 Task: Create a section Code Crusaders and in the section, add a milestone Patch Management in the project AgileMastery
Action: Mouse moved to (65, 264)
Screenshot: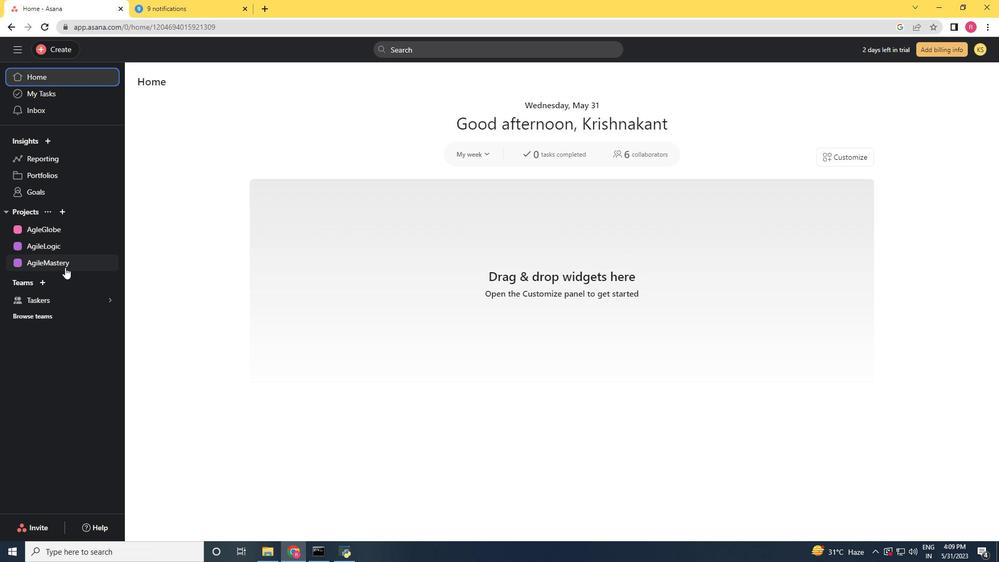 
Action: Mouse pressed left at (65, 264)
Screenshot: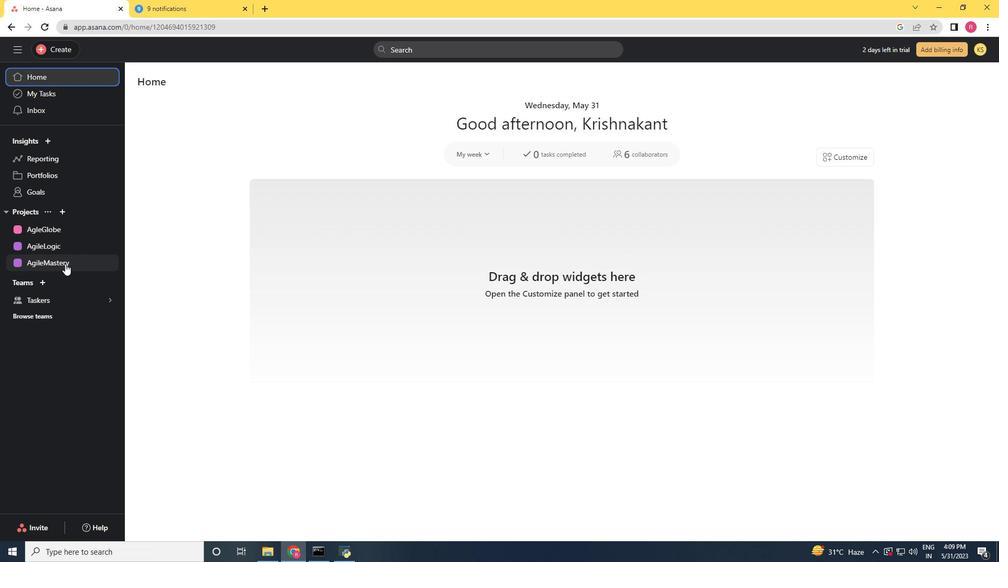 
Action: Mouse moved to (181, 419)
Screenshot: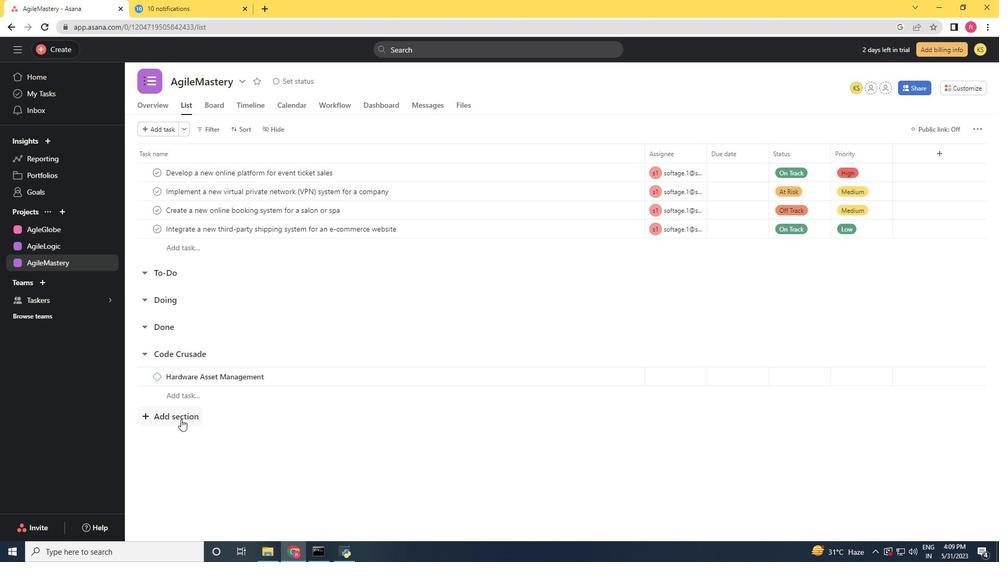 
Action: Mouse pressed left at (181, 419)
Screenshot: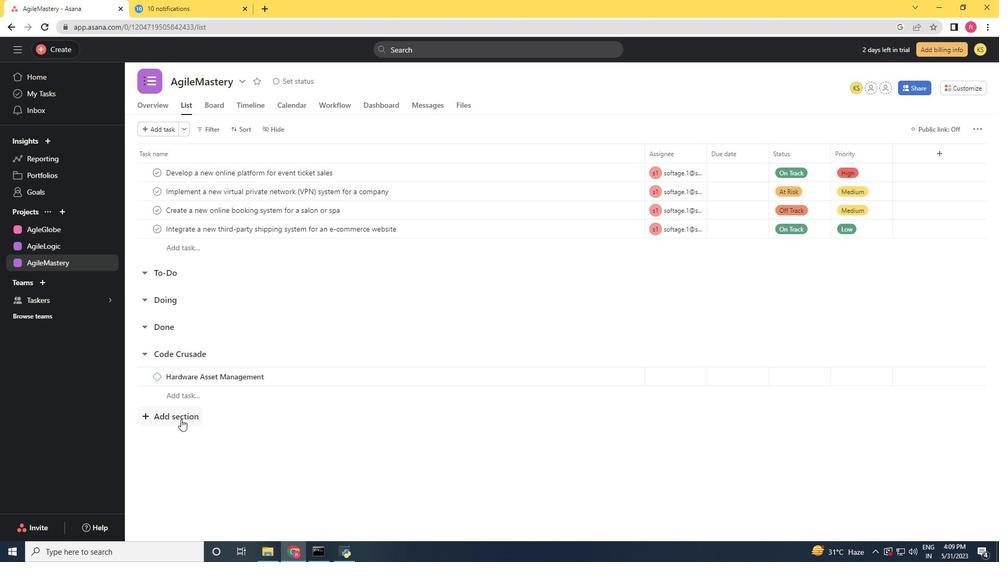 
Action: Key pressed <Key.shift>Code<Key.space><Key.shift>Crusaders<Key.enter><Key.shift><Key.shift><Key.shift><Key.shift><Key.shift><Key.shift><Key.shift><Key.shift>Patch<Key.space><Key.shift>Manageent<Key.space><Key.backspace><Key.backspace><Key.backspace><Key.backspace>ment<Key.space>
Screenshot: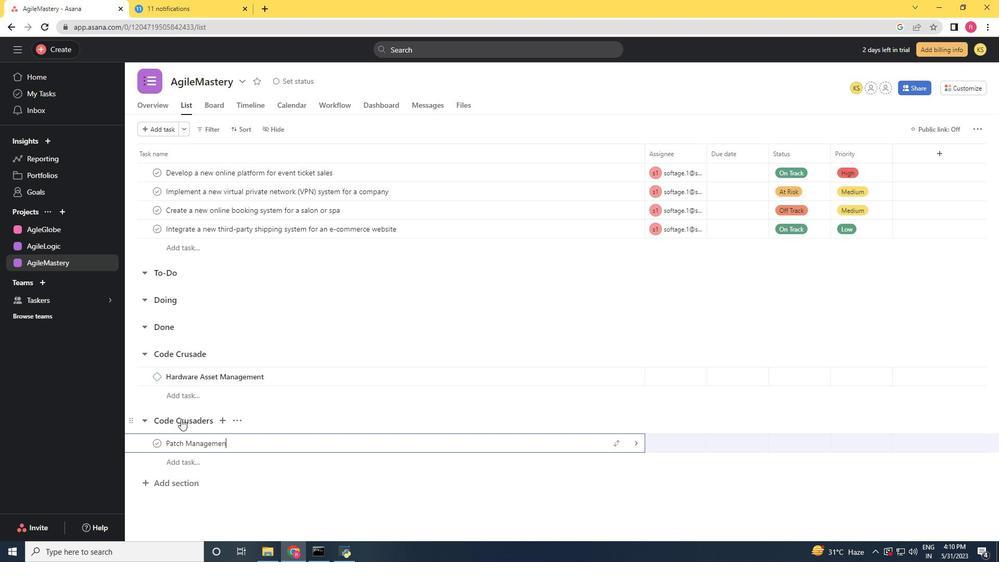 
Action: Mouse moved to (286, 438)
Screenshot: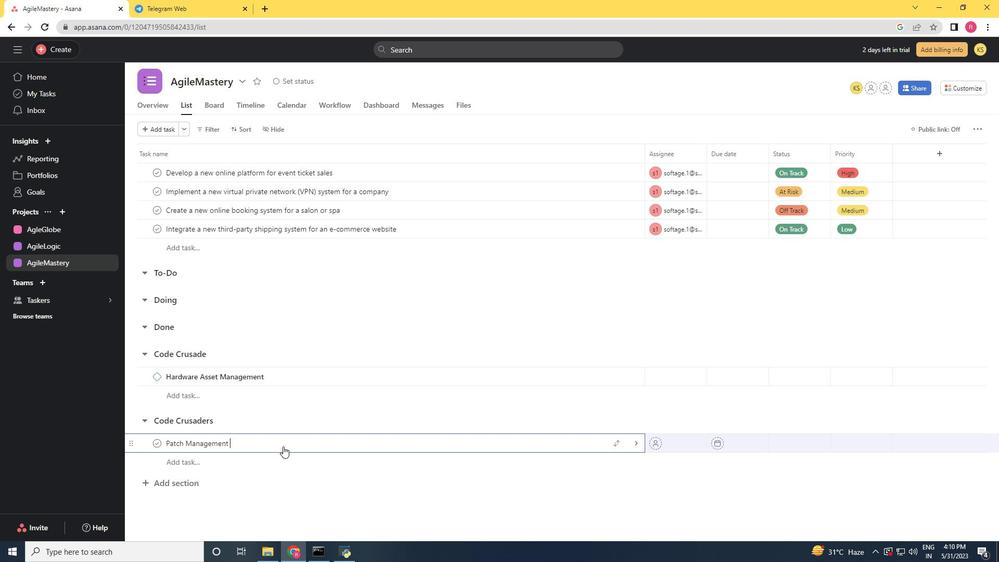 
Action: Mouse pressed right at (286, 438)
Screenshot: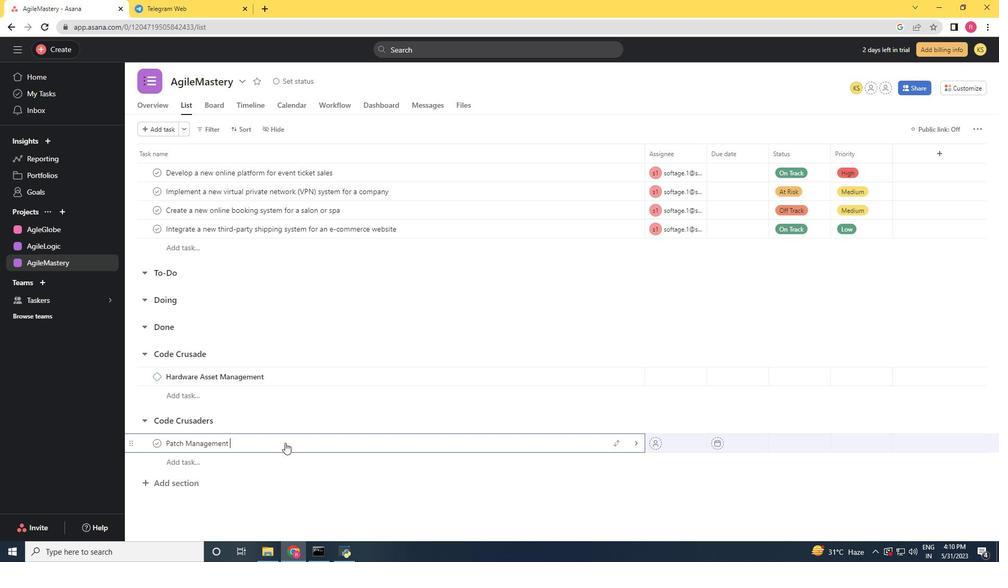 
Action: Mouse moved to (327, 390)
Screenshot: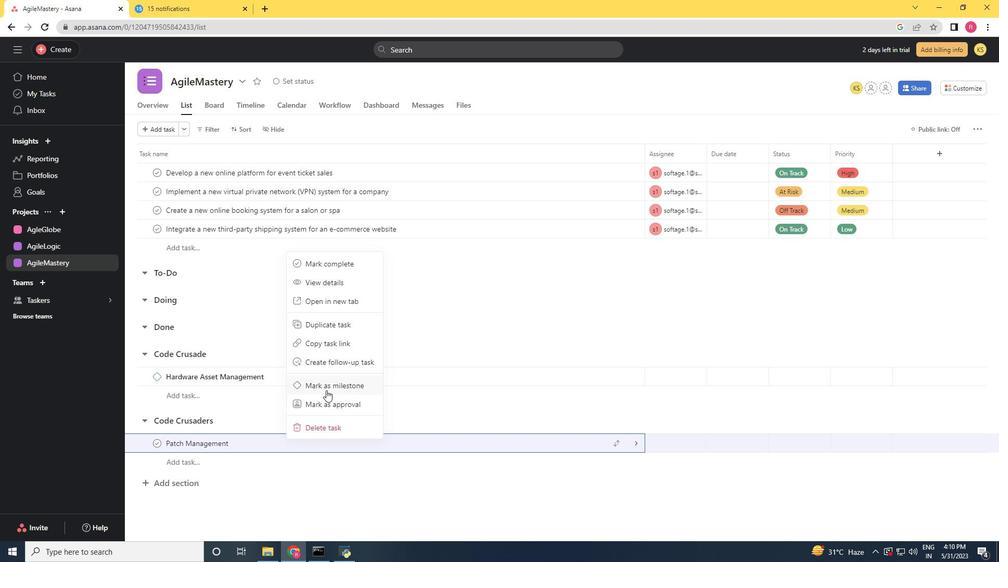 
Action: Mouse pressed left at (327, 390)
Screenshot: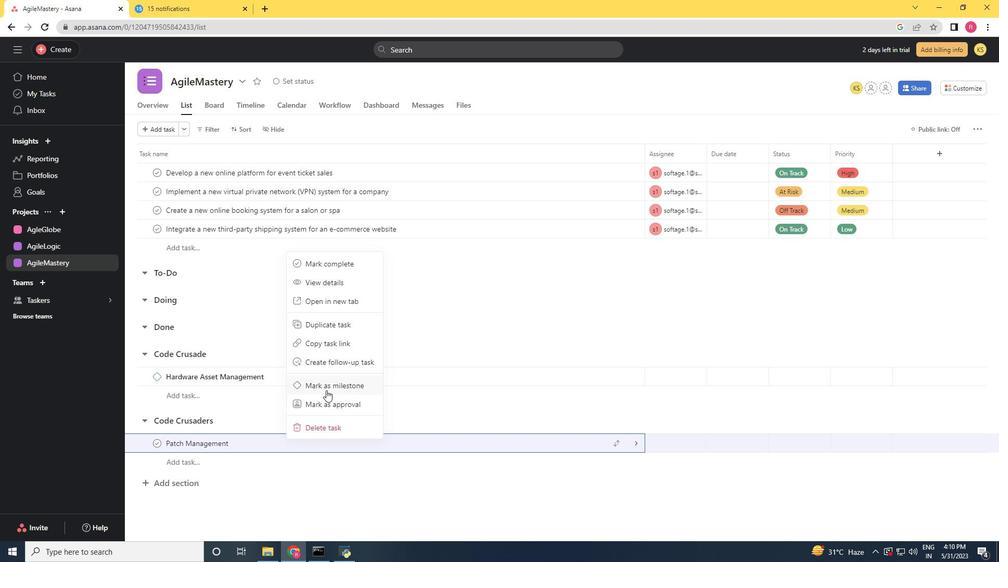 
Action: Mouse moved to (327, 390)
Screenshot: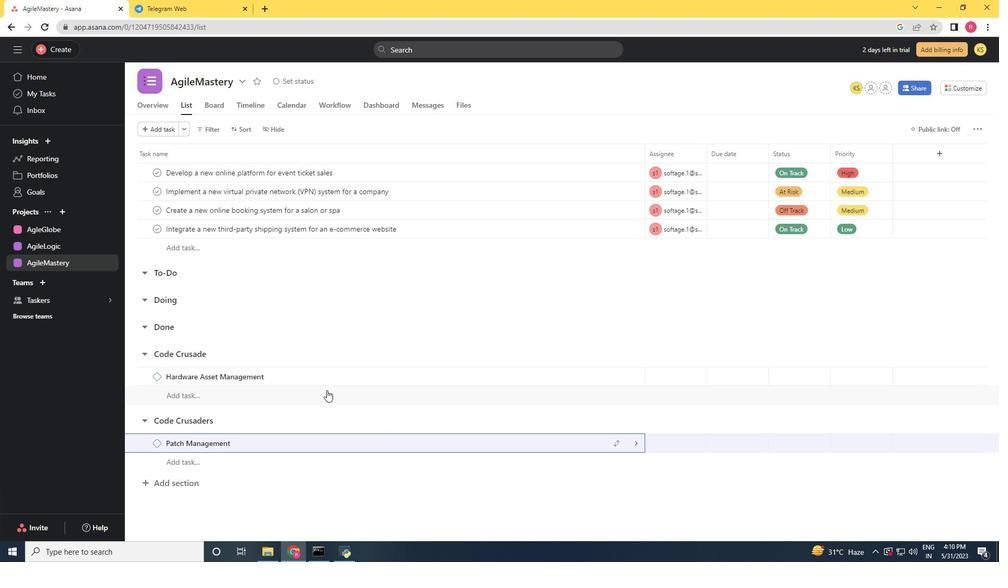 
